 Task: Refresh the list of accounts which are created by the users
Action: Mouse scrolled (316, 167) with delta (0, 0)
Screenshot: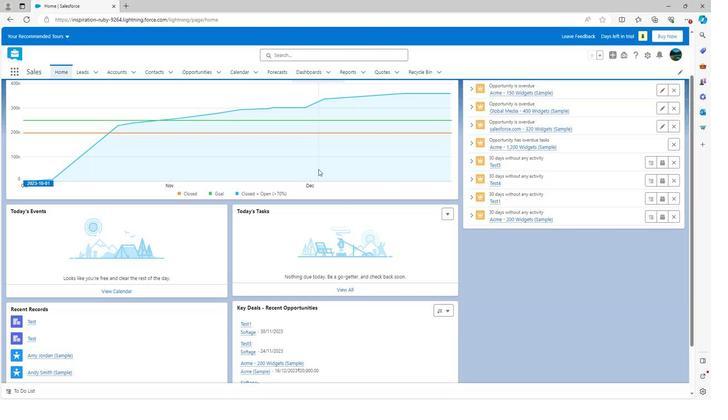 
Action: Mouse scrolled (316, 167) with delta (0, 0)
Screenshot: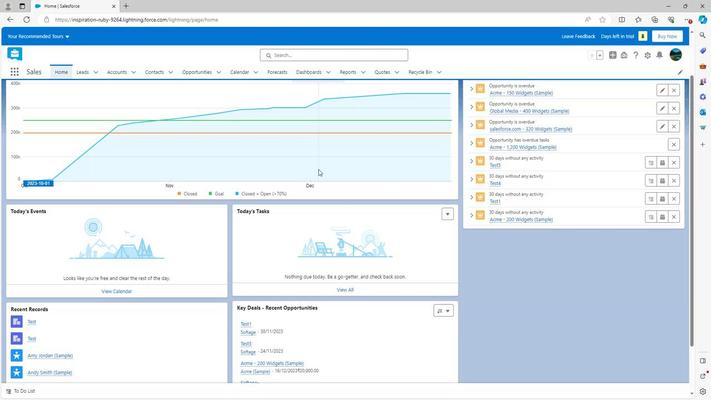 
Action: Mouse scrolled (316, 167) with delta (0, 0)
Screenshot: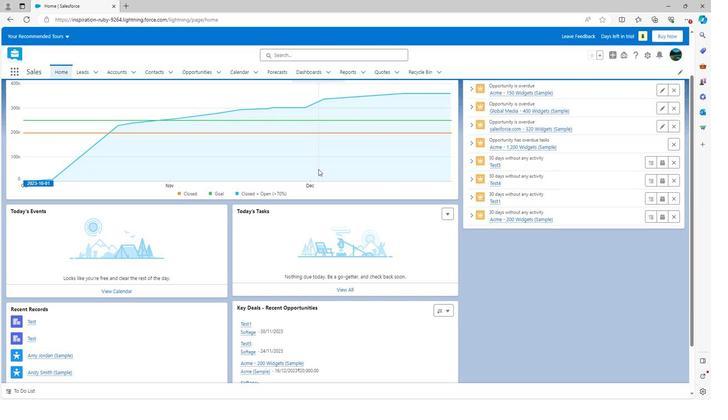 
Action: Mouse scrolled (316, 167) with delta (0, 0)
Screenshot: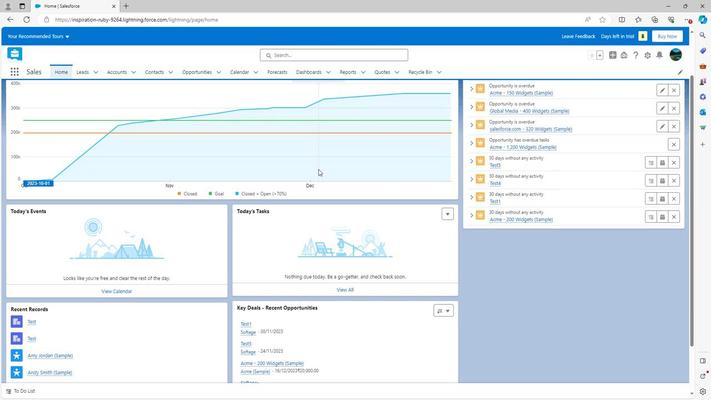 
Action: Mouse scrolled (316, 168) with delta (0, 0)
Screenshot: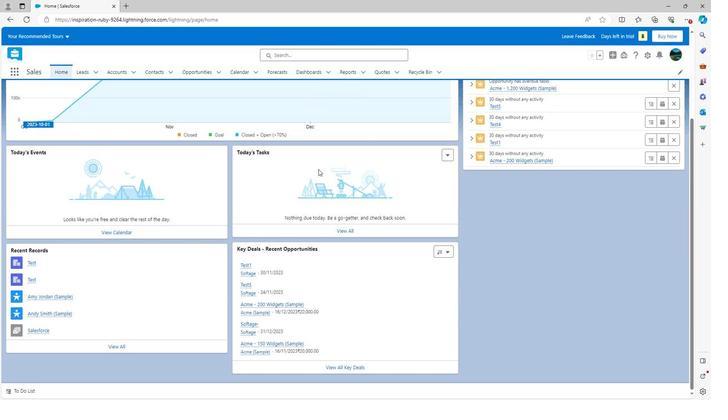 
Action: Mouse scrolled (316, 168) with delta (0, 0)
Screenshot: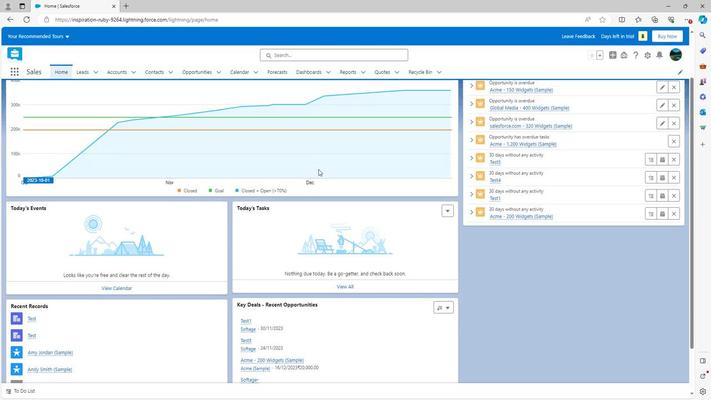
Action: Mouse scrolled (316, 168) with delta (0, 0)
Screenshot: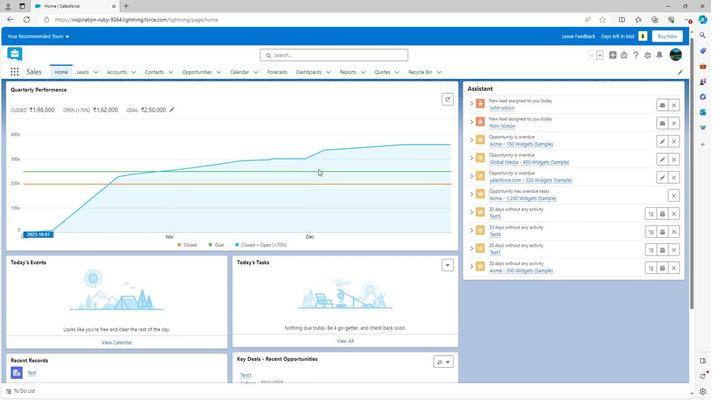 
Action: Mouse scrolled (316, 168) with delta (0, 0)
Screenshot: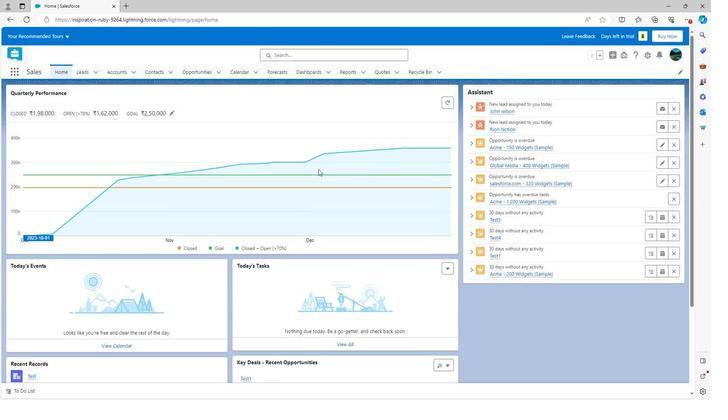 
Action: Mouse scrolled (316, 168) with delta (0, 0)
Screenshot: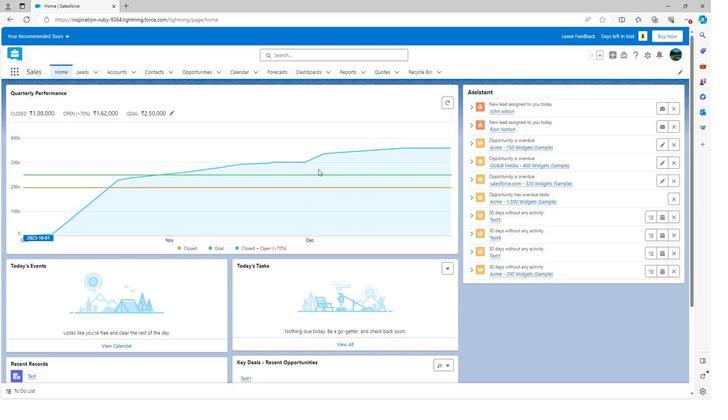
Action: Mouse moved to (116, 72)
Screenshot: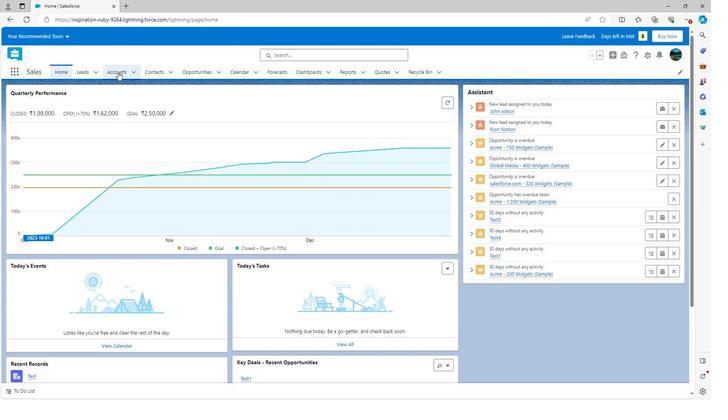 
Action: Mouse pressed left at (116, 72)
Screenshot: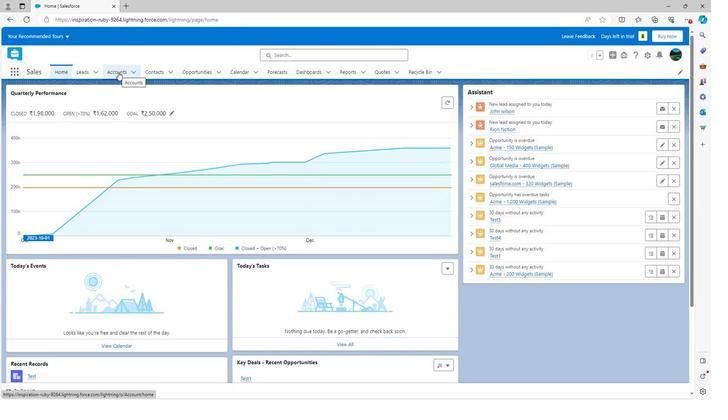 
Action: Mouse moved to (116, 105)
Screenshot: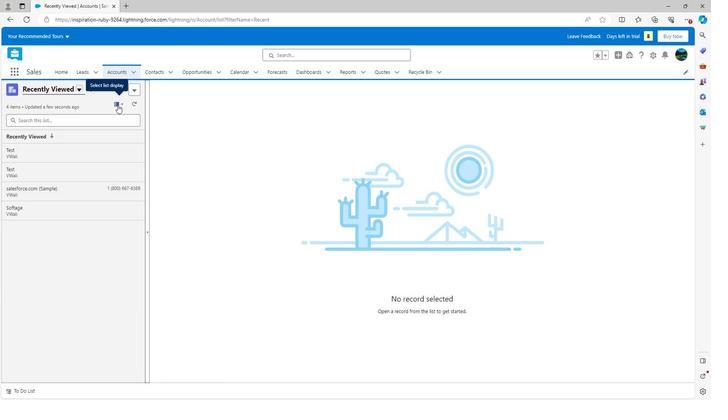 
Action: Mouse pressed left at (116, 105)
Screenshot: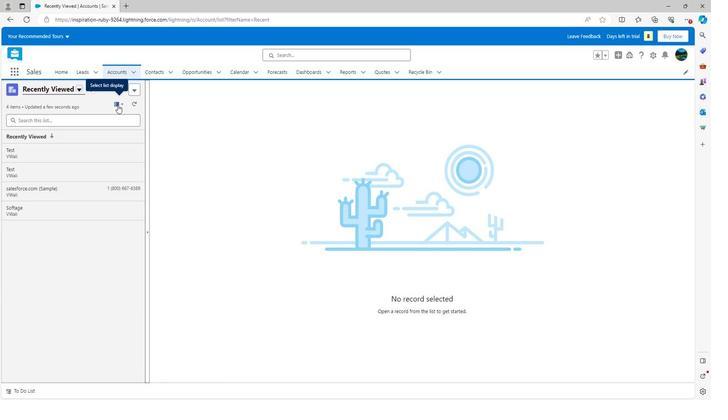 
Action: Mouse moved to (91, 133)
Screenshot: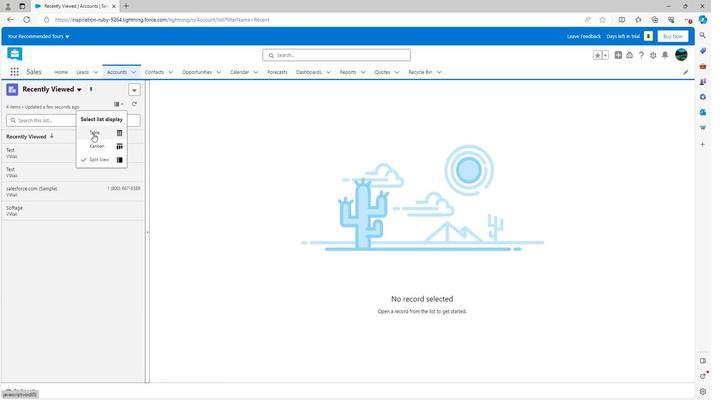 
Action: Mouse pressed left at (91, 133)
Screenshot: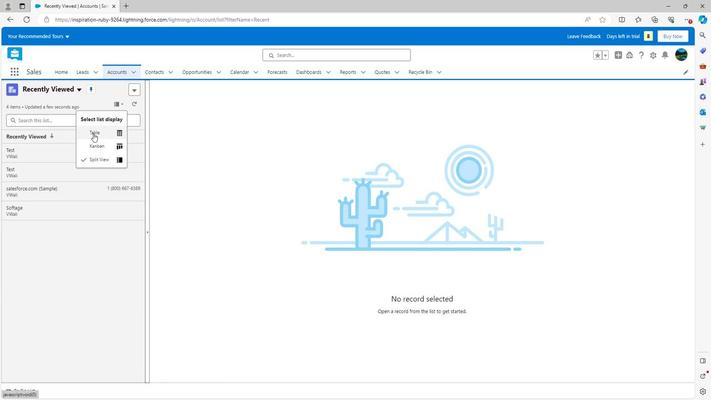 
Action: Mouse moved to (638, 110)
Screenshot: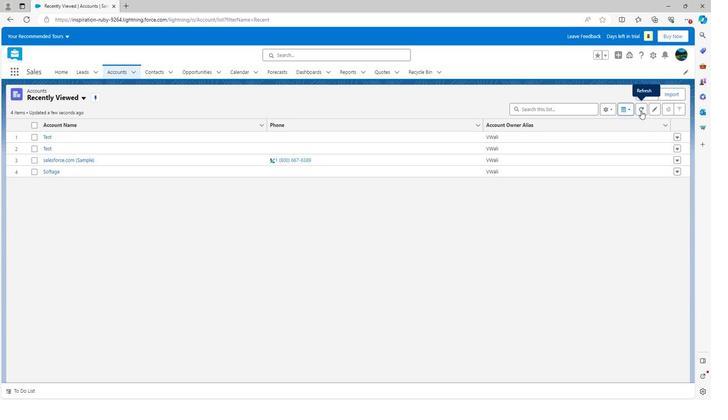 
Action: Mouse pressed left at (638, 110)
Screenshot: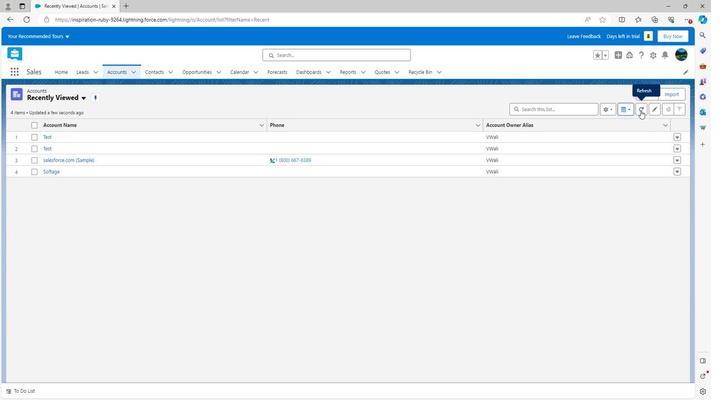 
Action: Mouse moved to (635, 114)
Screenshot: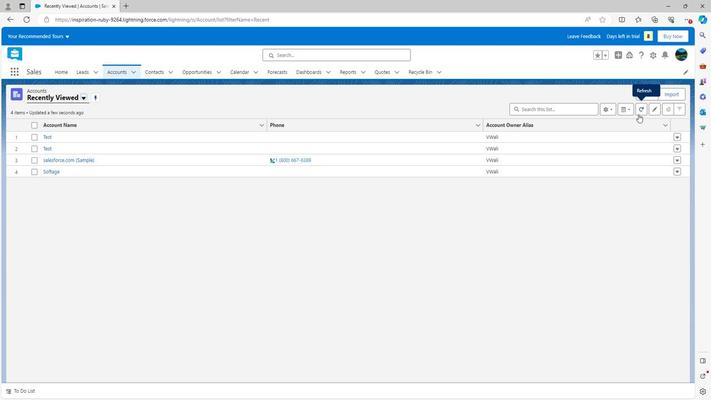 
Action: Mouse pressed left at (635, 114)
Screenshot: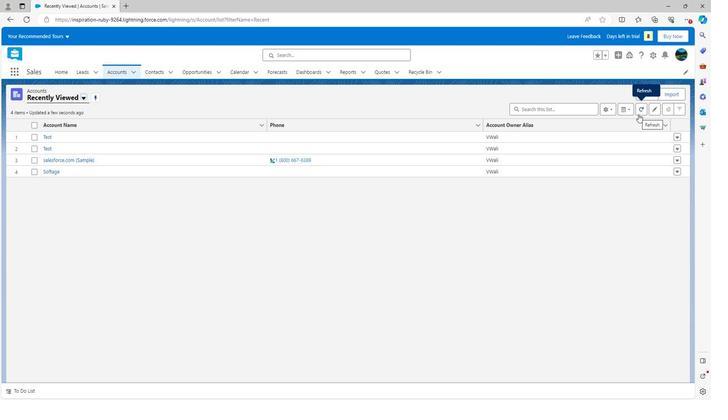 
Action: Mouse moved to (190, 198)
Screenshot: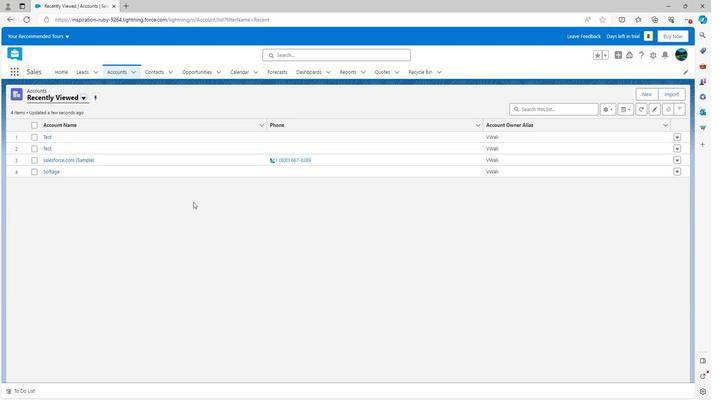 
